 Task: In the Contact  AveryRobinson41@colgate.com; add deal stage: 'Appointment Scheduled'; Add amount '100000'; Select Deal Type: New Business; Select priority: 'Medium'; Associate deal with contact: choose any two contacts and company: Select any company.. Logged in from softage.1@softage.net
Action: Mouse moved to (96, 58)
Screenshot: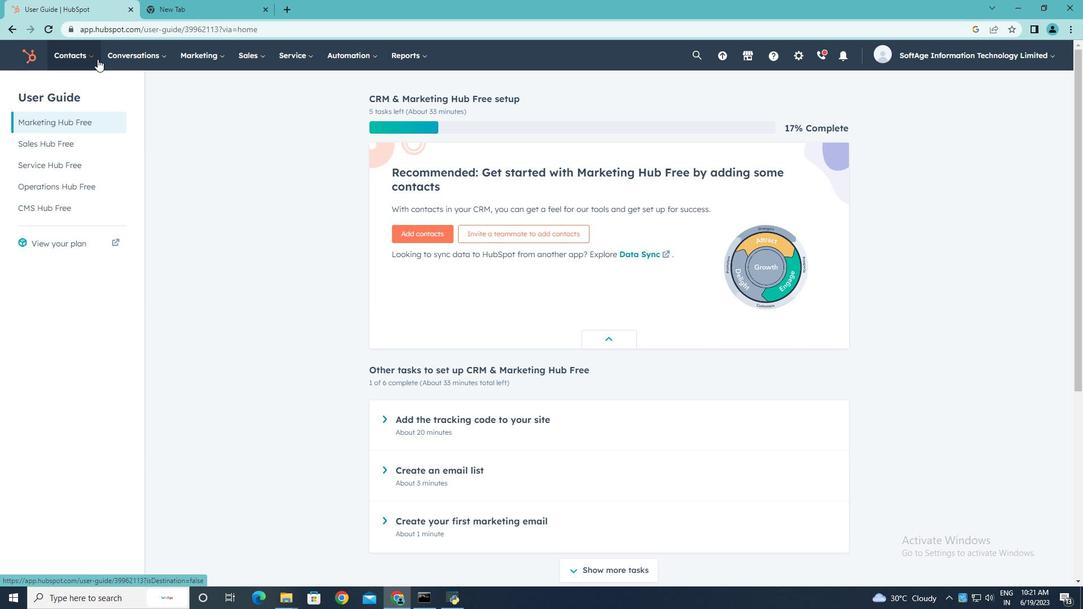 
Action: Mouse pressed left at (96, 58)
Screenshot: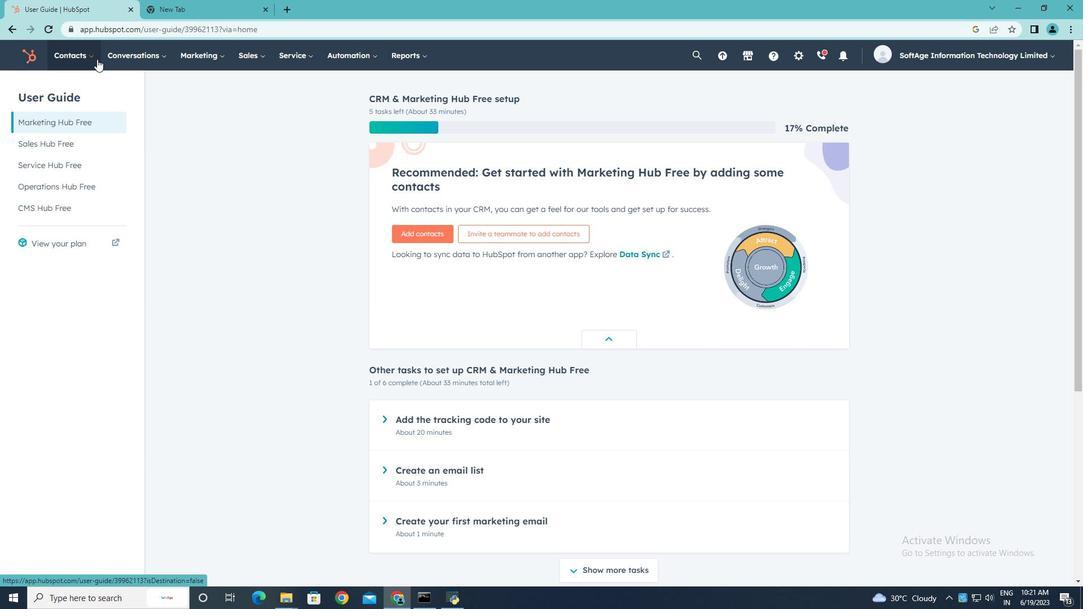 
Action: Mouse moved to (81, 92)
Screenshot: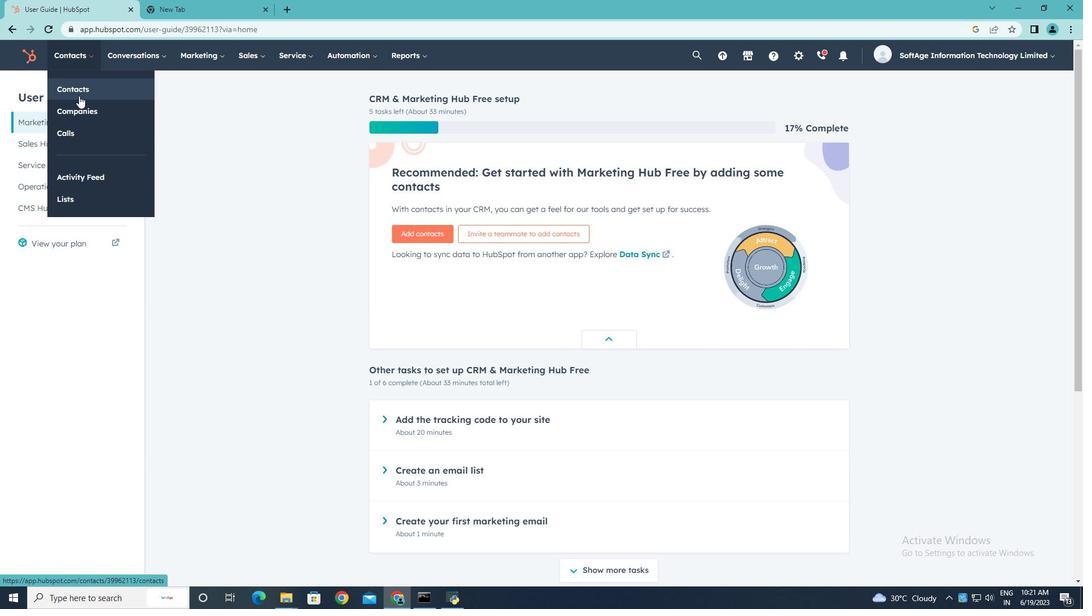 
Action: Mouse pressed left at (81, 92)
Screenshot: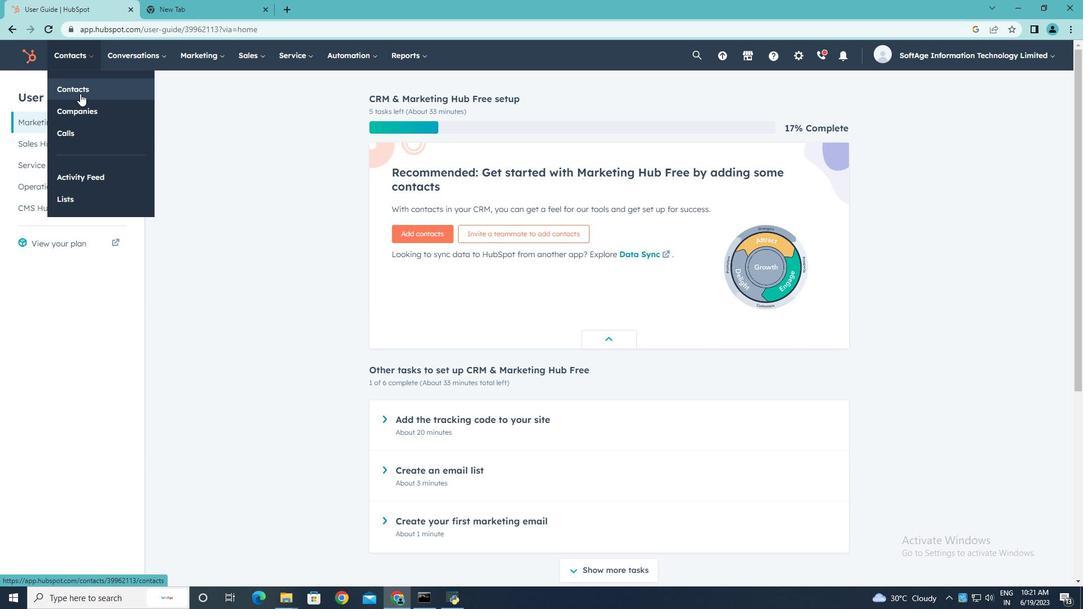 
Action: Mouse moved to (85, 179)
Screenshot: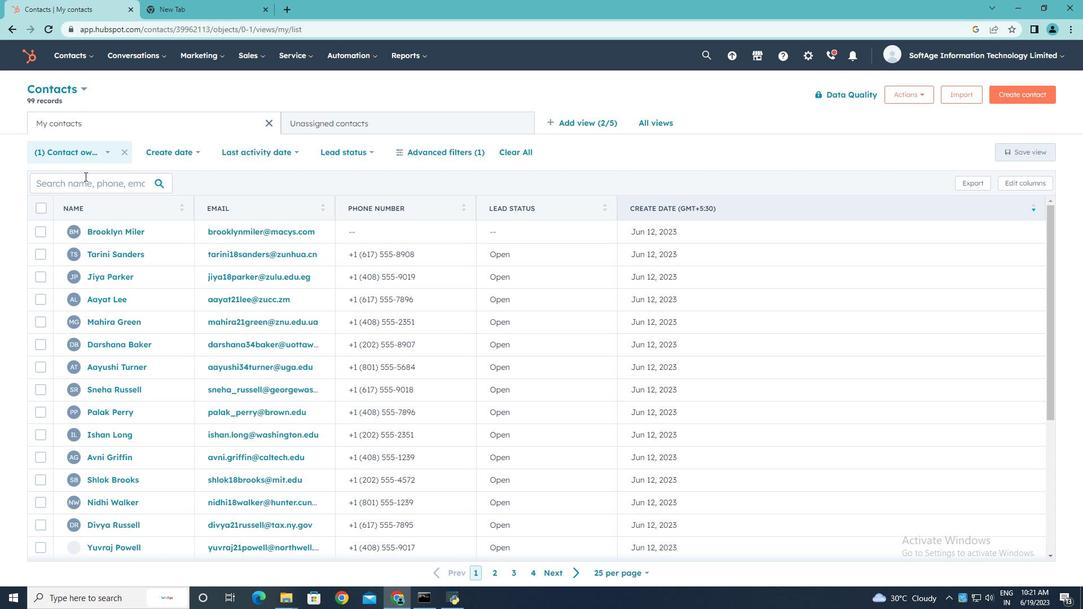 
Action: Mouse pressed left at (85, 179)
Screenshot: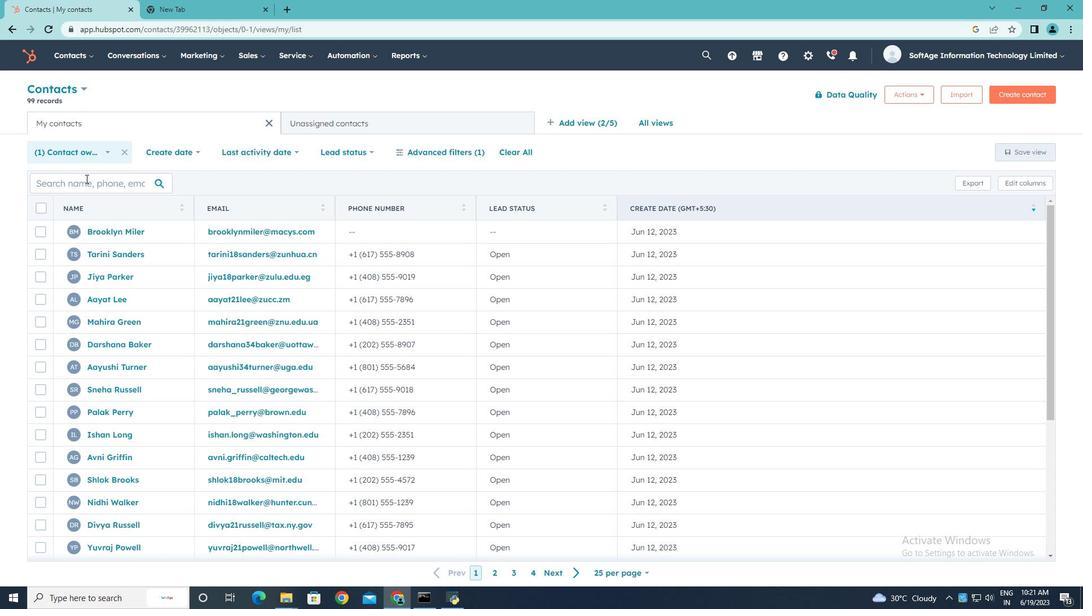 
Action: Key pressed <Key.shift>Avery<Key.shift>Robinson41<Key.shift>@colgate.com
Screenshot: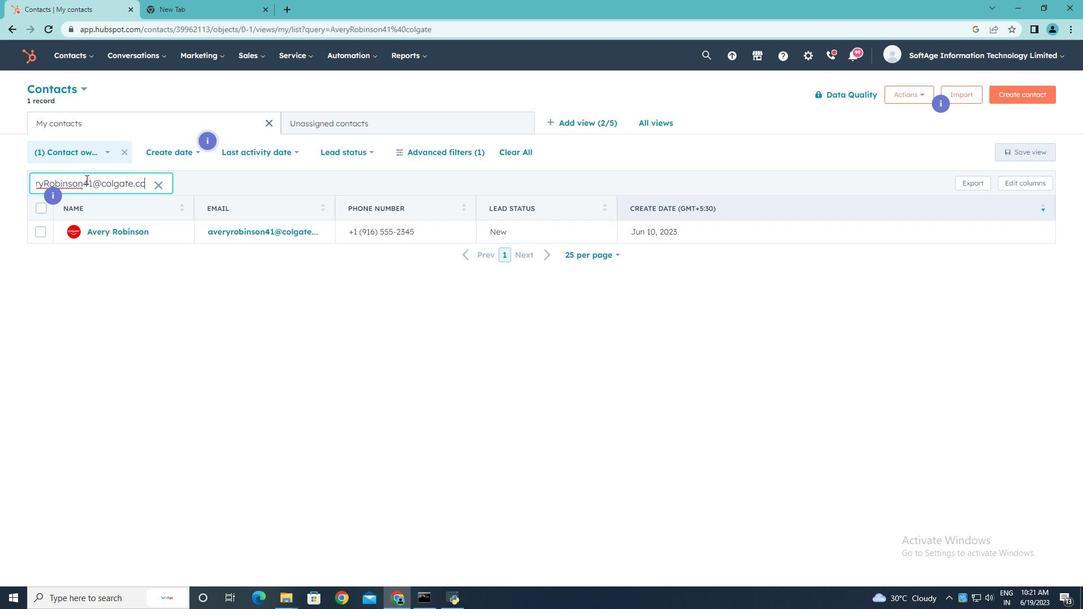 
Action: Mouse moved to (105, 234)
Screenshot: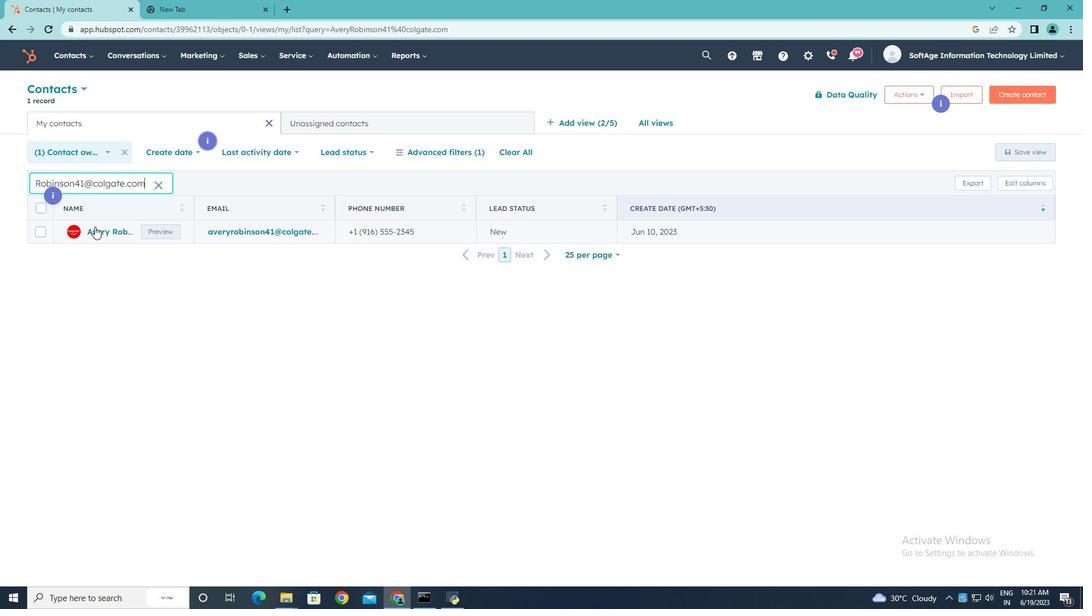 
Action: Mouse pressed left at (105, 234)
Screenshot: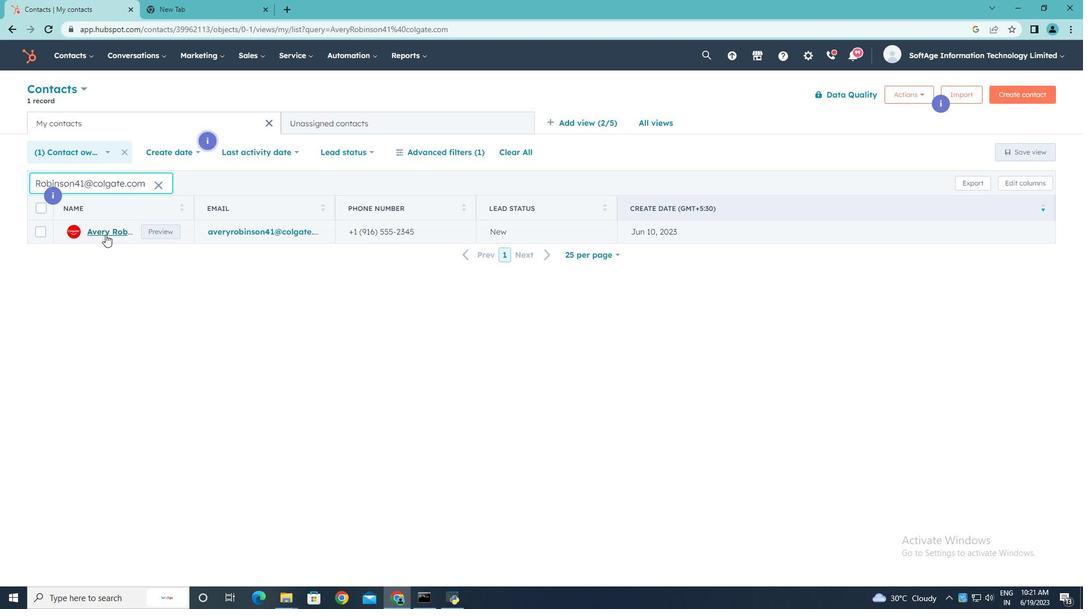
Action: Mouse moved to (765, 439)
Screenshot: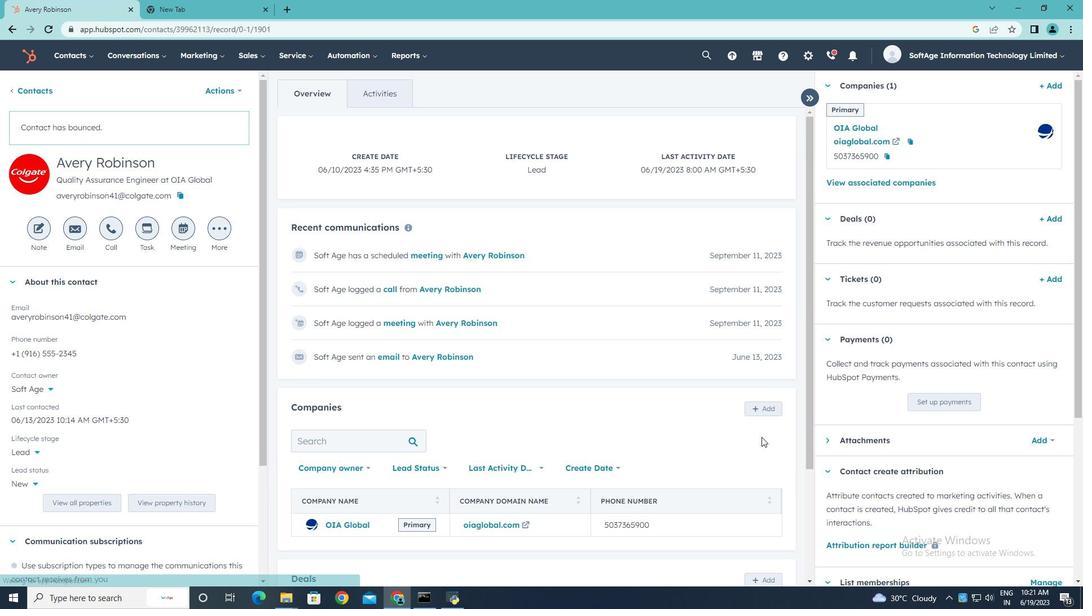 
Action: Mouse scrolled (765, 438) with delta (0, 0)
Screenshot: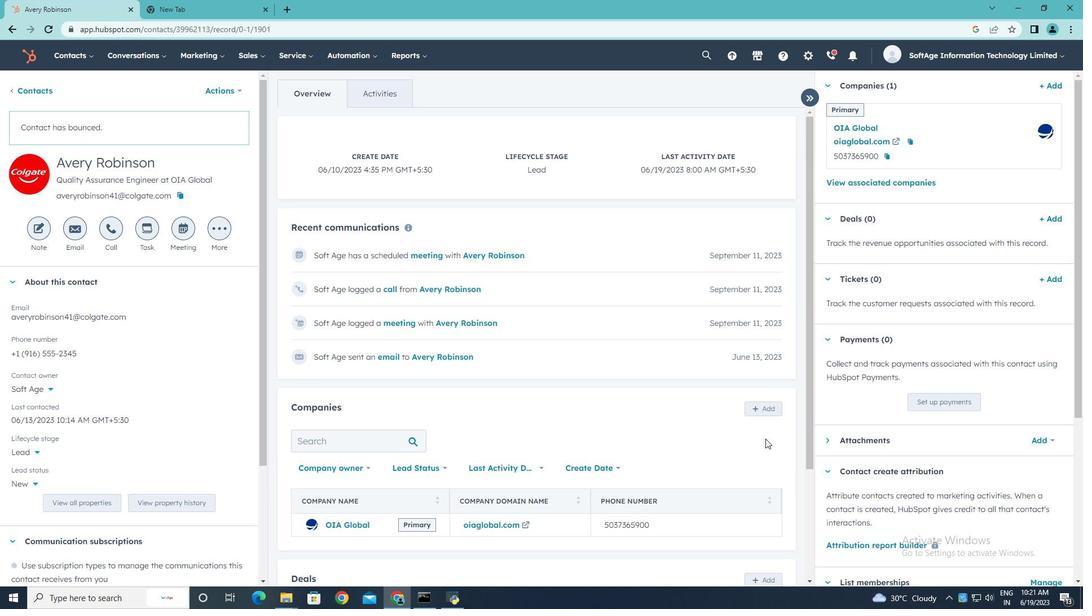 
Action: Mouse scrolled (765, 438) with delta (0, 0)
Screenshot: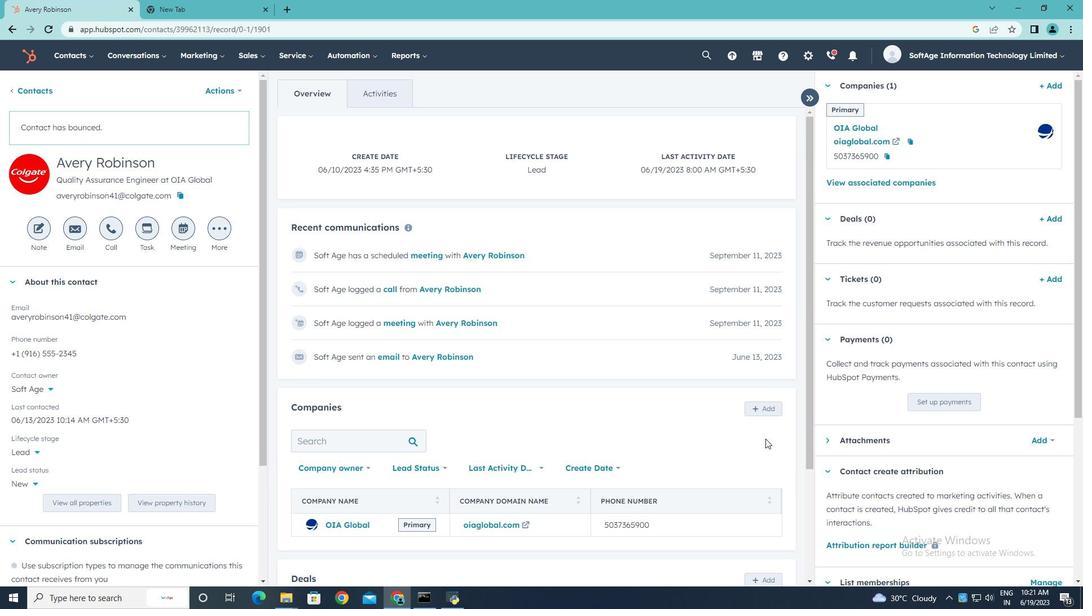 
Action: Mouse scrolled (765, 438) with delta (0, 0)
Screenshot: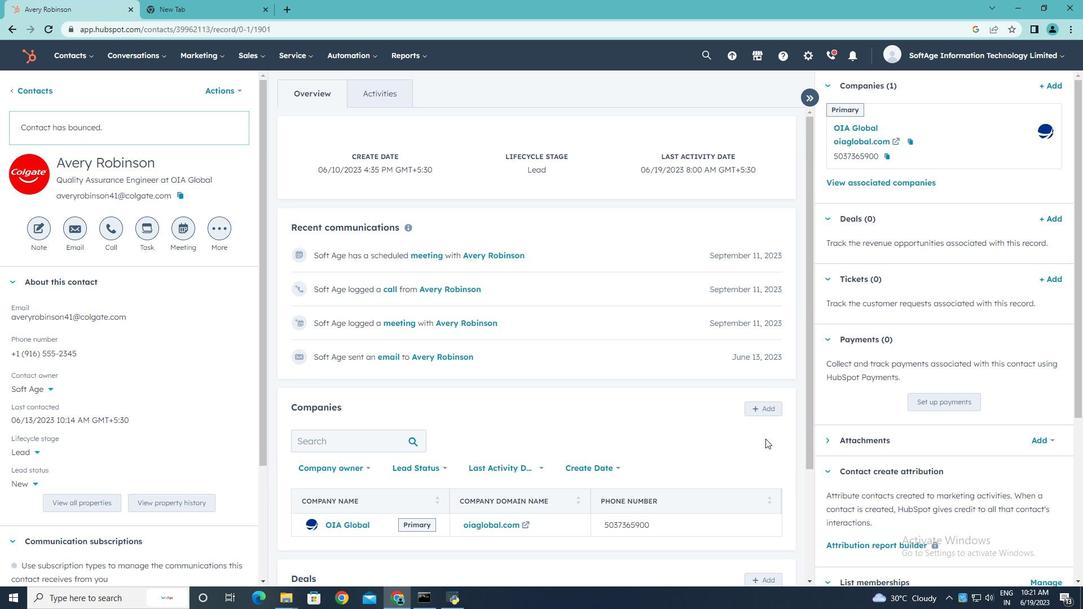 
Action: Mouse scrolled (765, 438) with delta (0, 0)
Screenshot: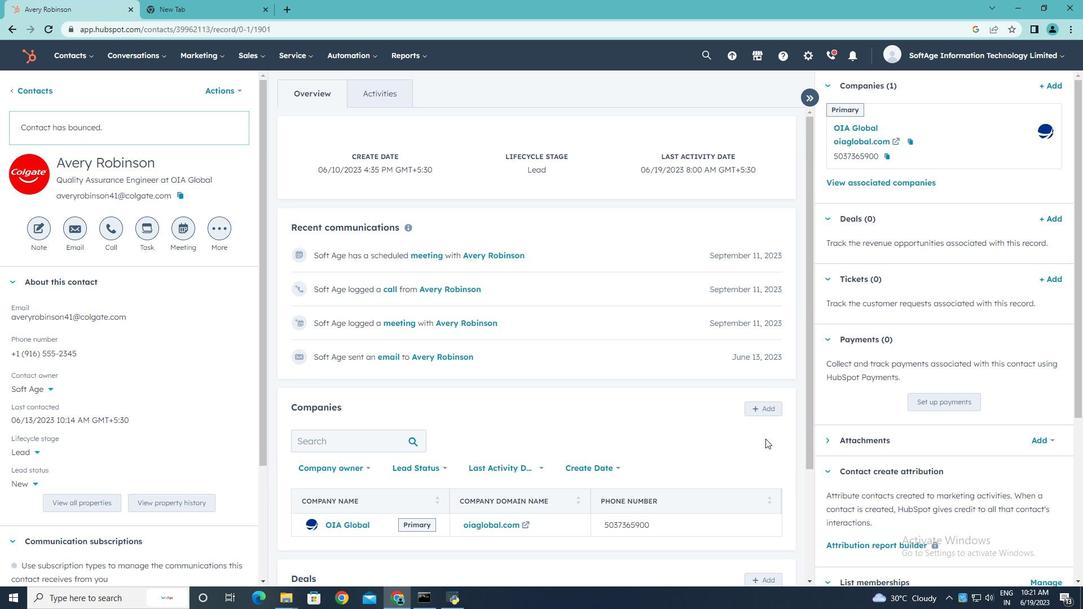 
Action: Mouse scrolled (765, 438) with delta (0, 0)
Screenshot: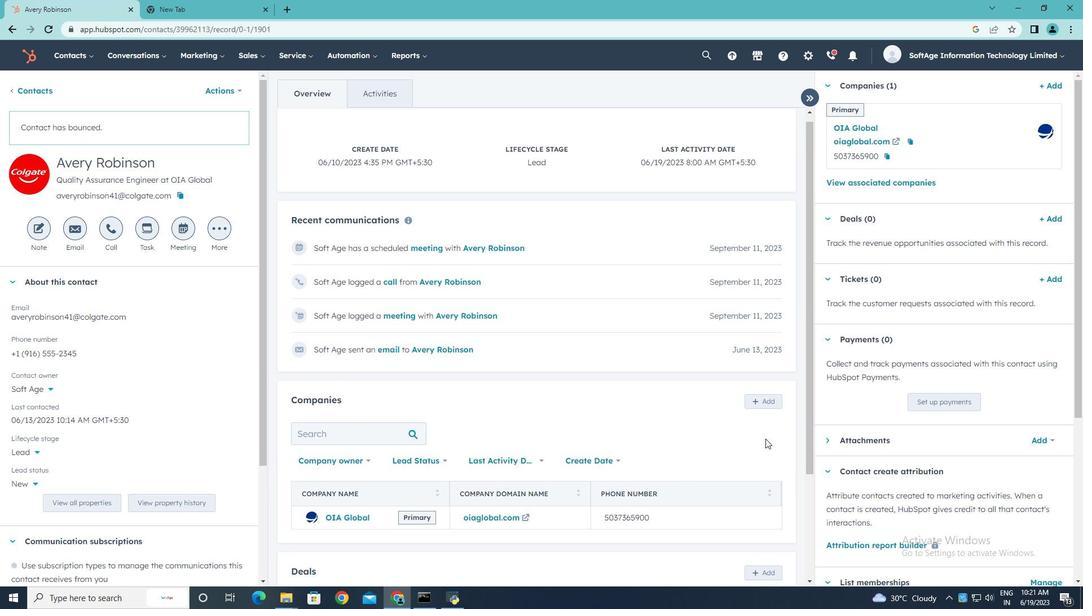 
Action: Mouse moved to (763, 431)
Screenshot: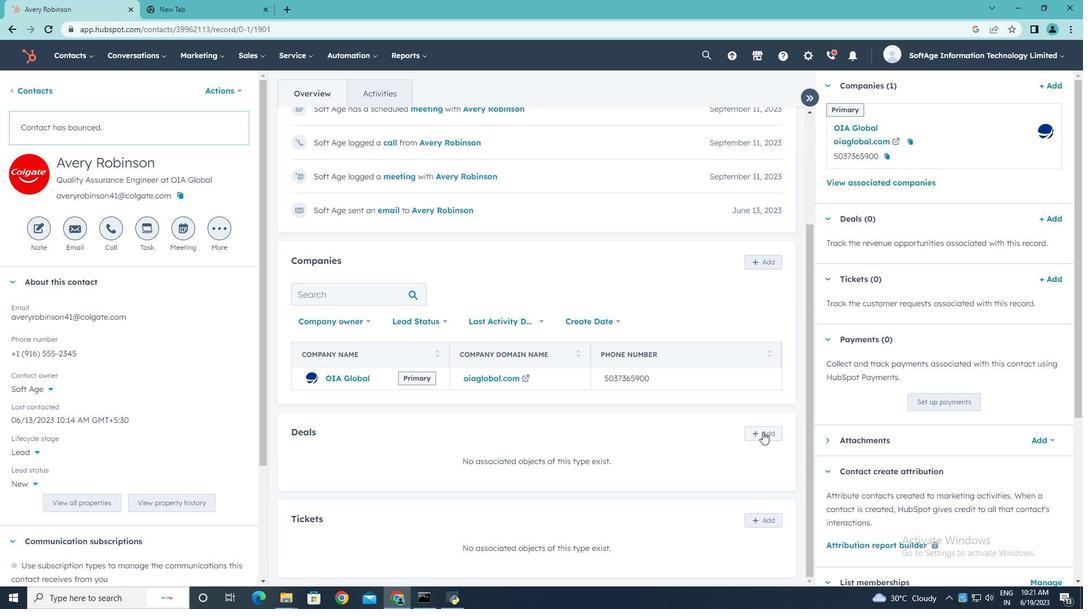 
Action: Mouse pressed left at (763, 431)
Screenshot: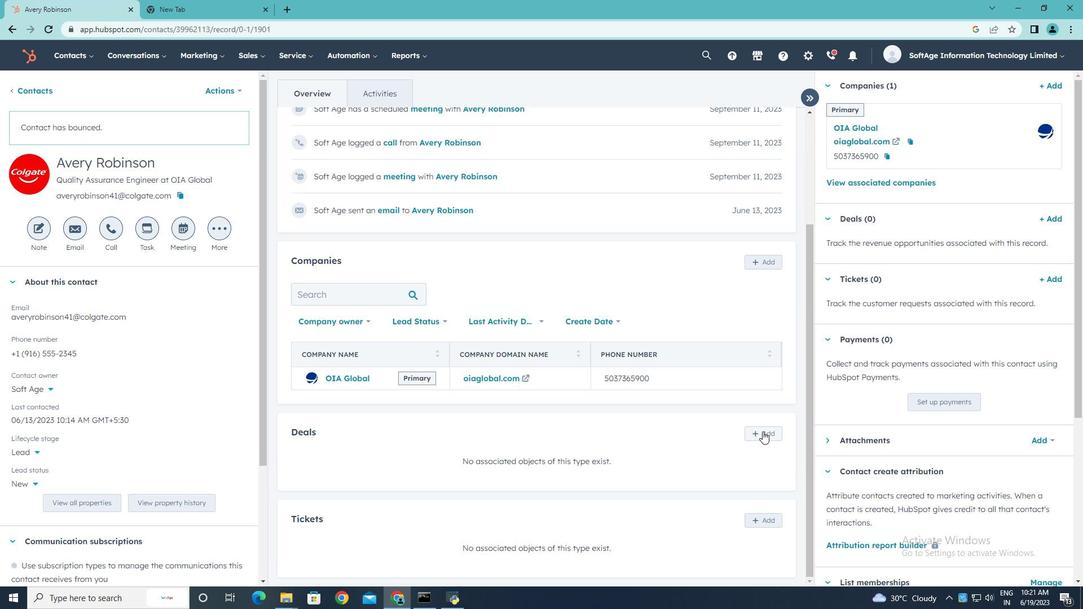 
Action: Mouse moved to (1037, 290)
Screenshot: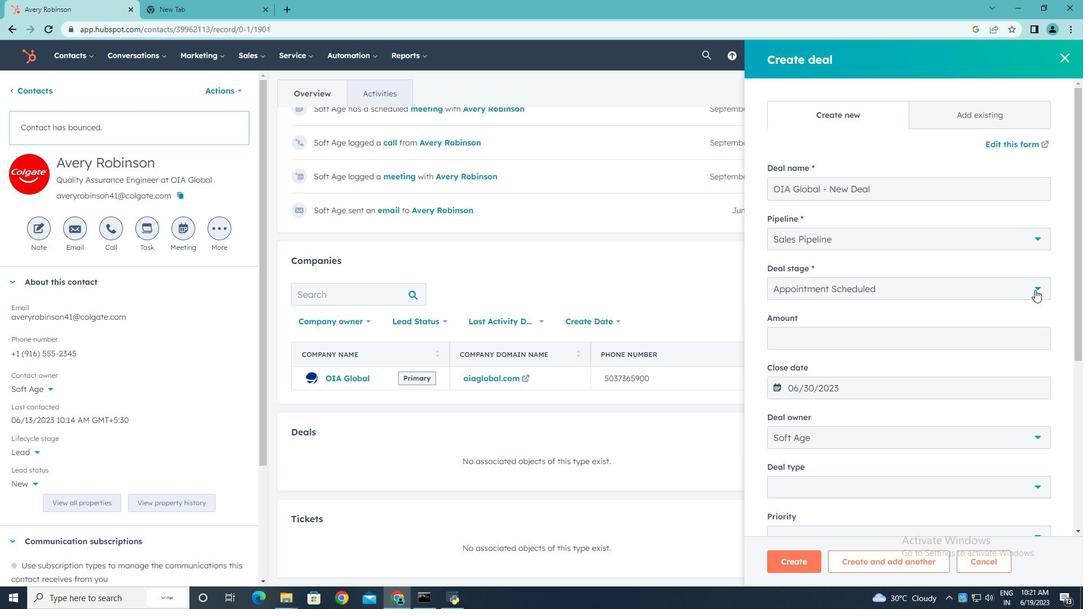 
Action: Mouse pressed left at (1037, 290)
Screenshot: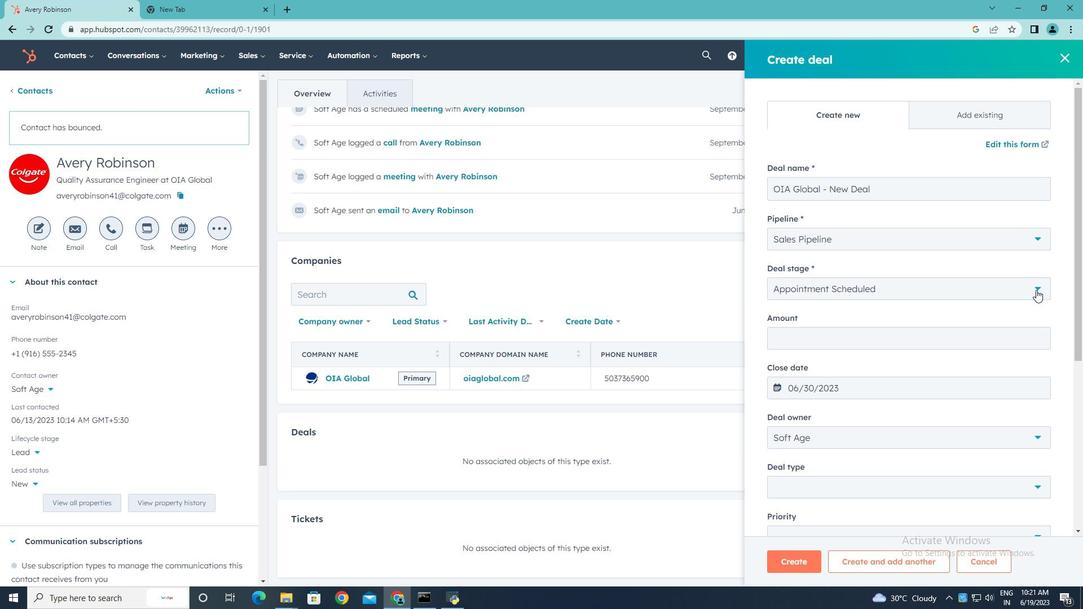 
Action: Mouse moved to (869, 348)
Screenshot: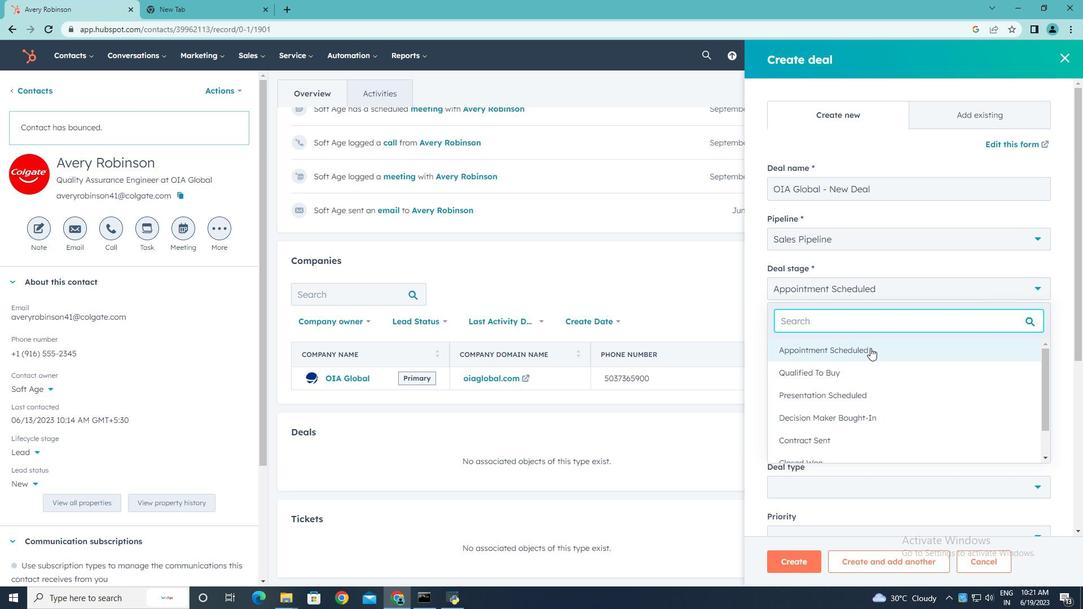 
Action: Mouse pressed left at (869, 348)
Screenshot: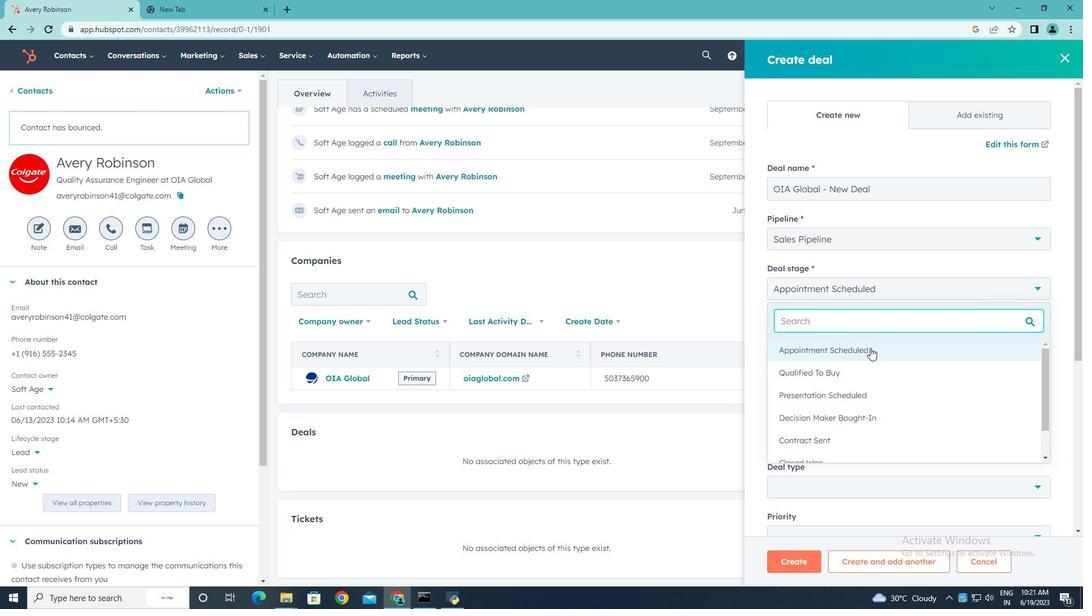 
Action: Mouse moved to (832, 335)
Screenshot: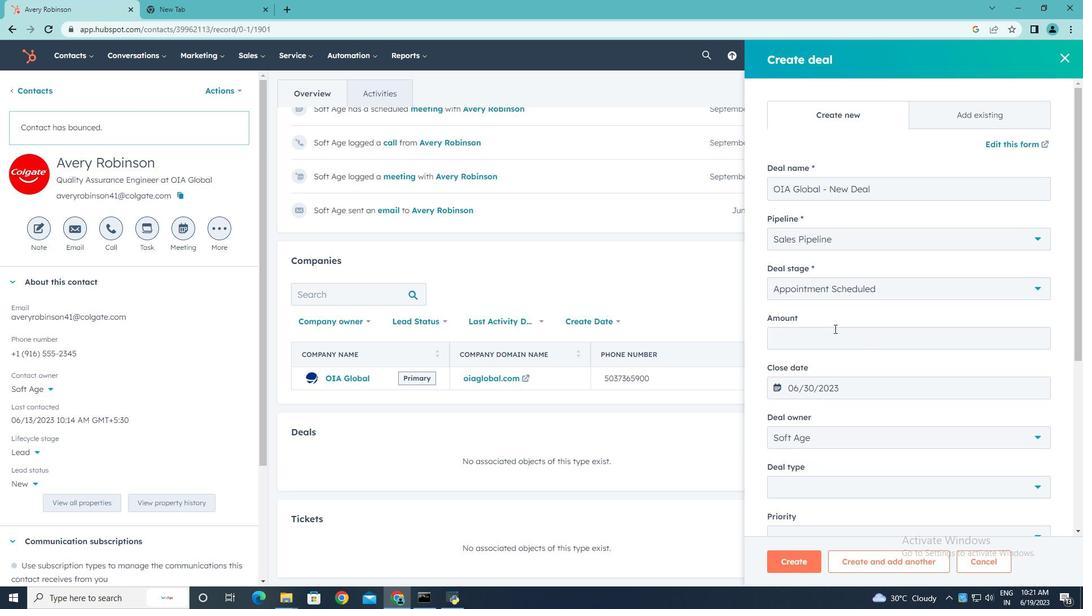 
Action: Mouse pressed left at (832, 335)
Screenshot: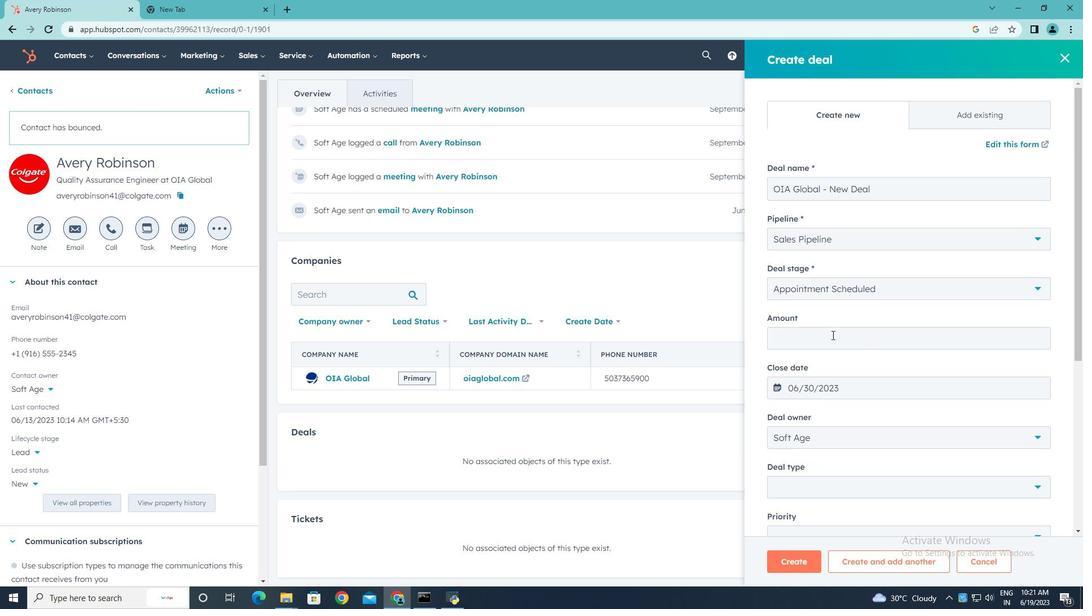 
Action: Key pressed 100000
Screenshot: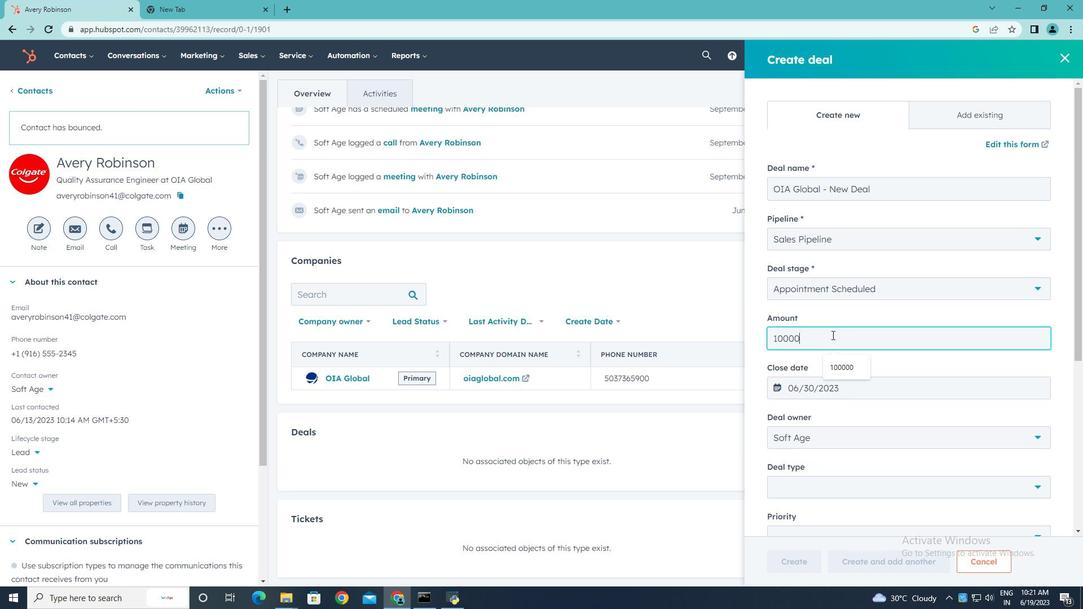 
Action: Mouse moved to (1039, 486)
Screenshot: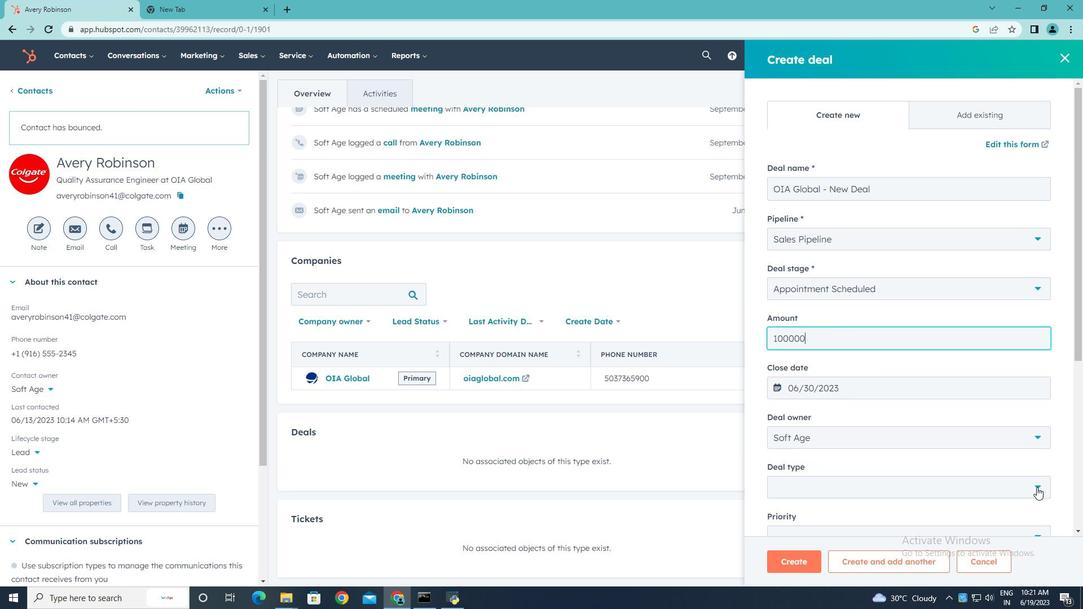 
Action: Mouse pressed left at (1039, 486)
Screenshot: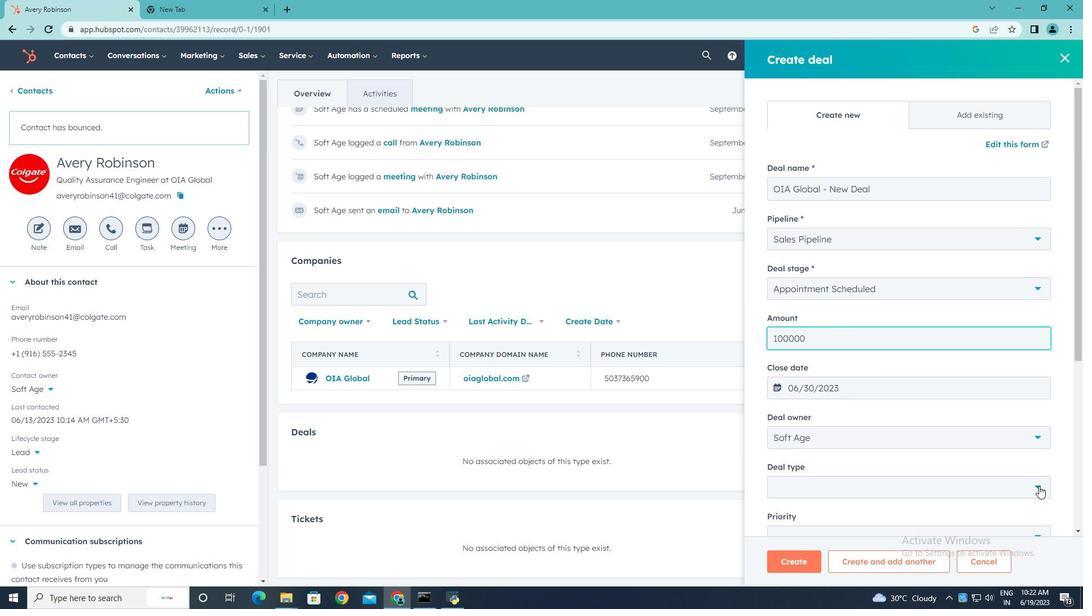 
Action: Mouse moved to (856, 539)
Screenshot: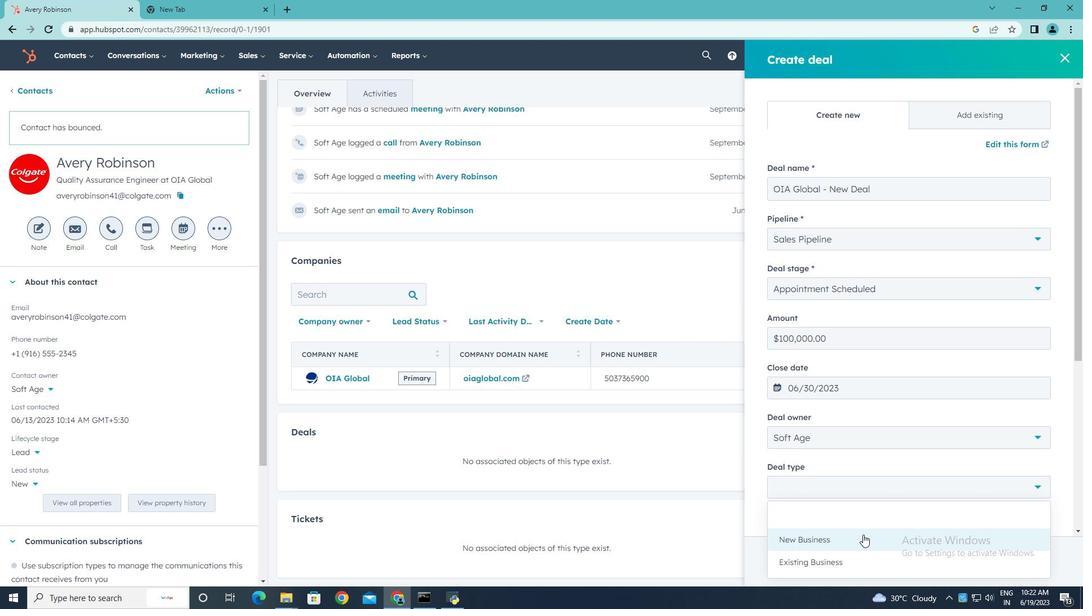 
Action: Mouse pressed left at (856, 539)
Screenshot: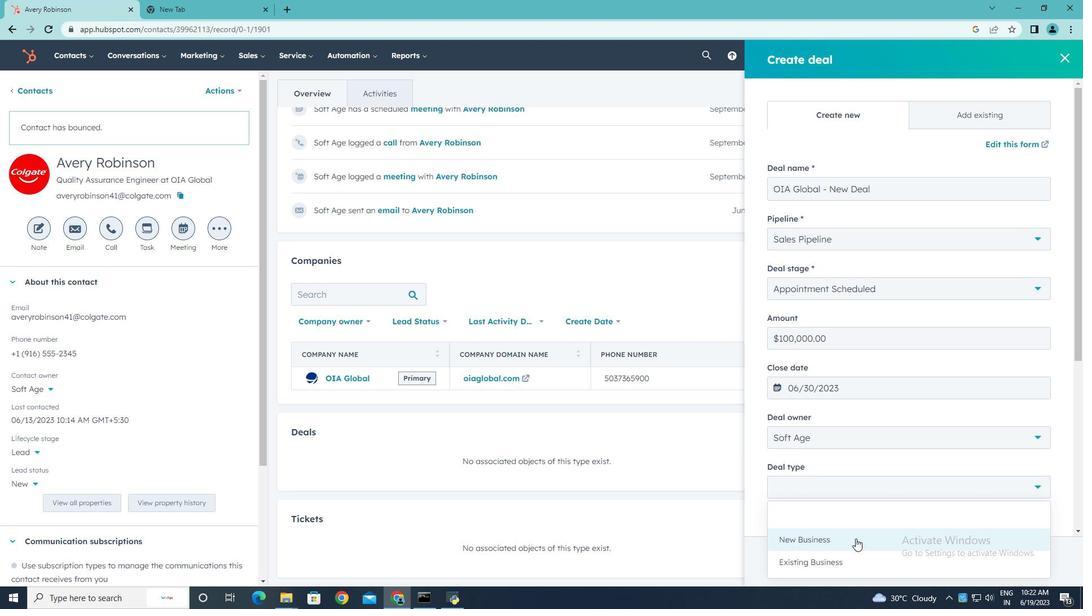 
Action: Mouse moved to (861, 416)
Screenshot: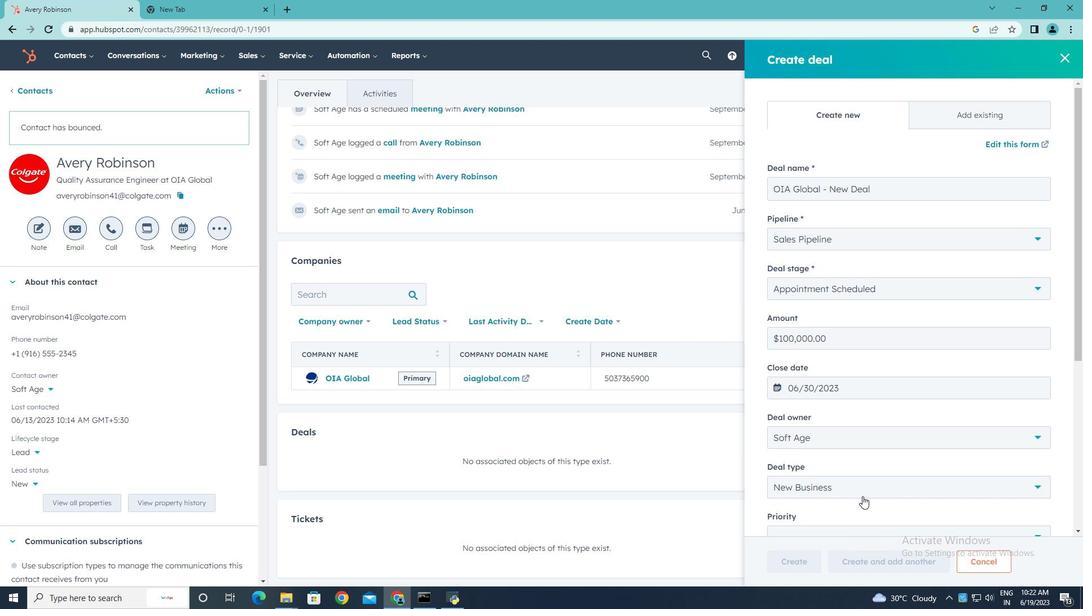 
Action: Mouse scrolled (861, 415) with delta (0, 0)
Screenshot: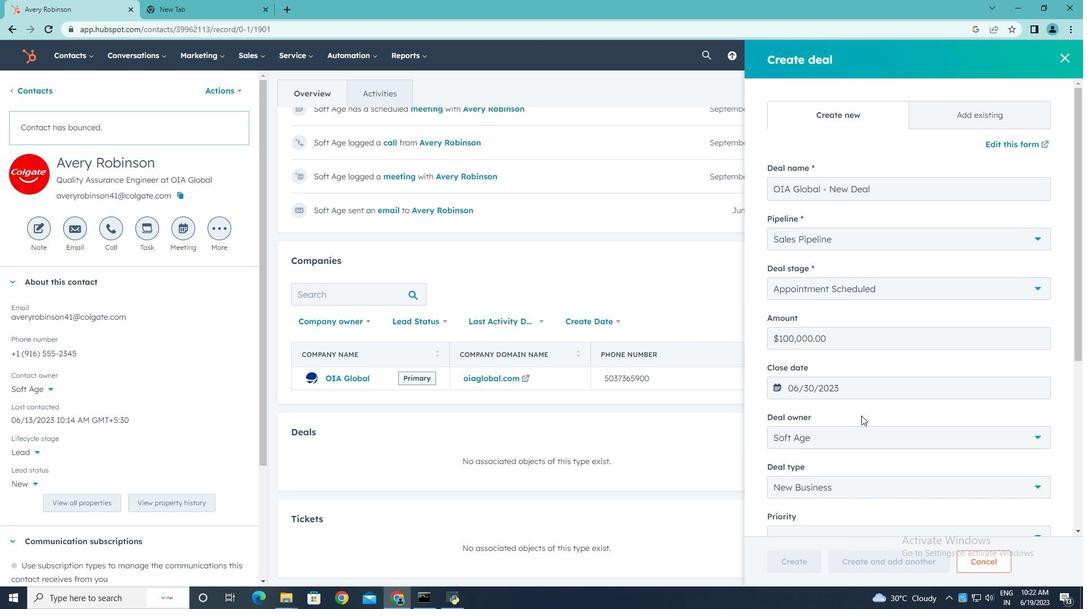 
Action: Mouse scrolled (861, 415) with delta (0, 0)
Screenshot: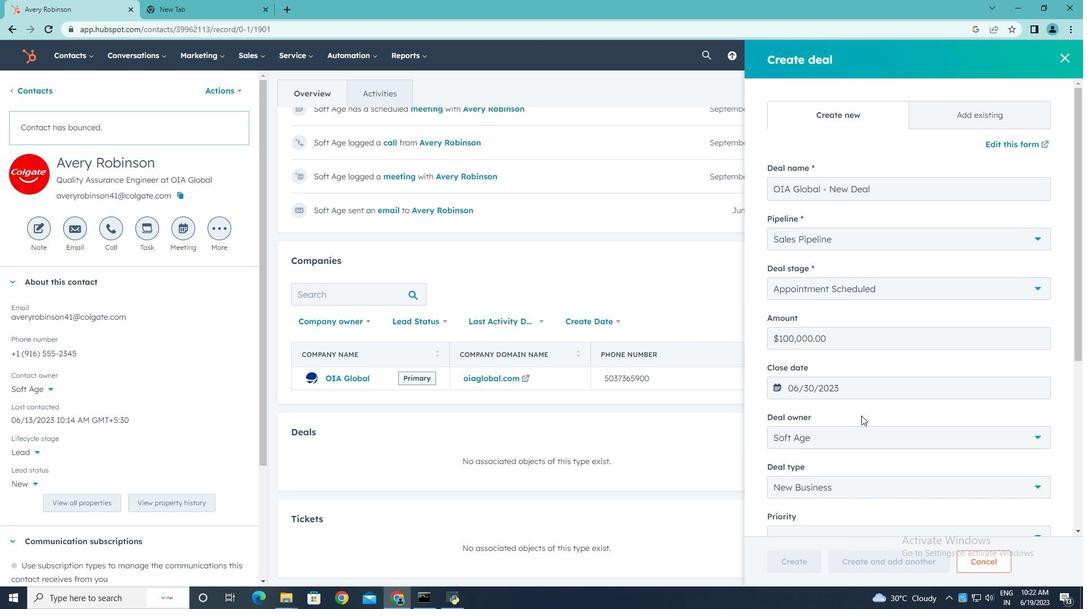 
Action: Mouse scrolled (861, 415) with delta (0, 0)
Screenshot: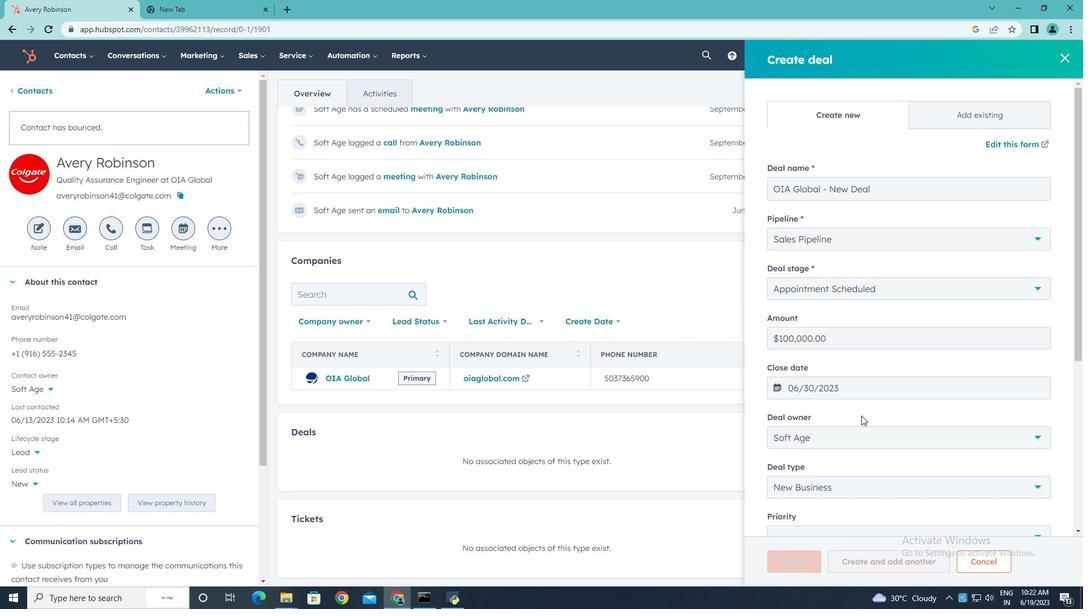 
Action: Mouse scrolled (861, 415) with delta (0, 0)
Screenshot: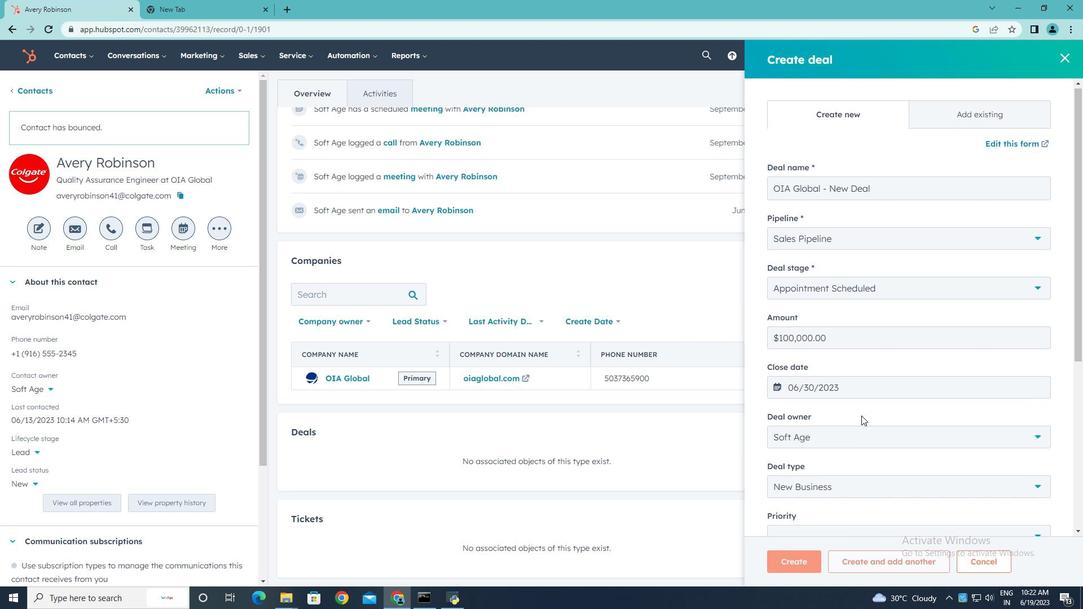 
Action: Mouse scrolled (861, 415) with delta (0, 0)
Screenshot: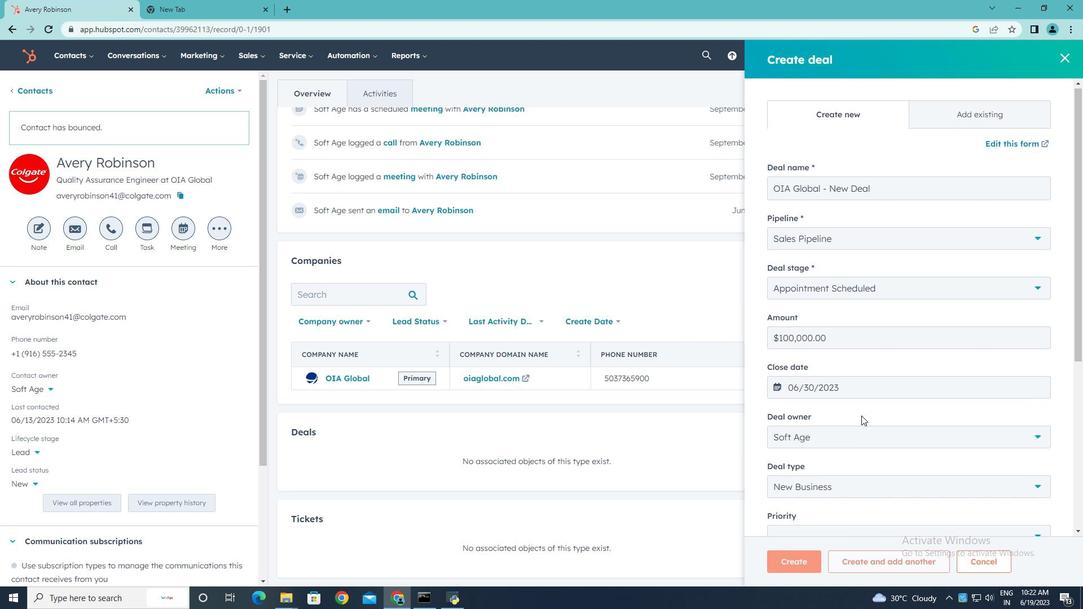 
Action: Mouse scrolled (861, 415) with delta (0, 0)
Screenshot: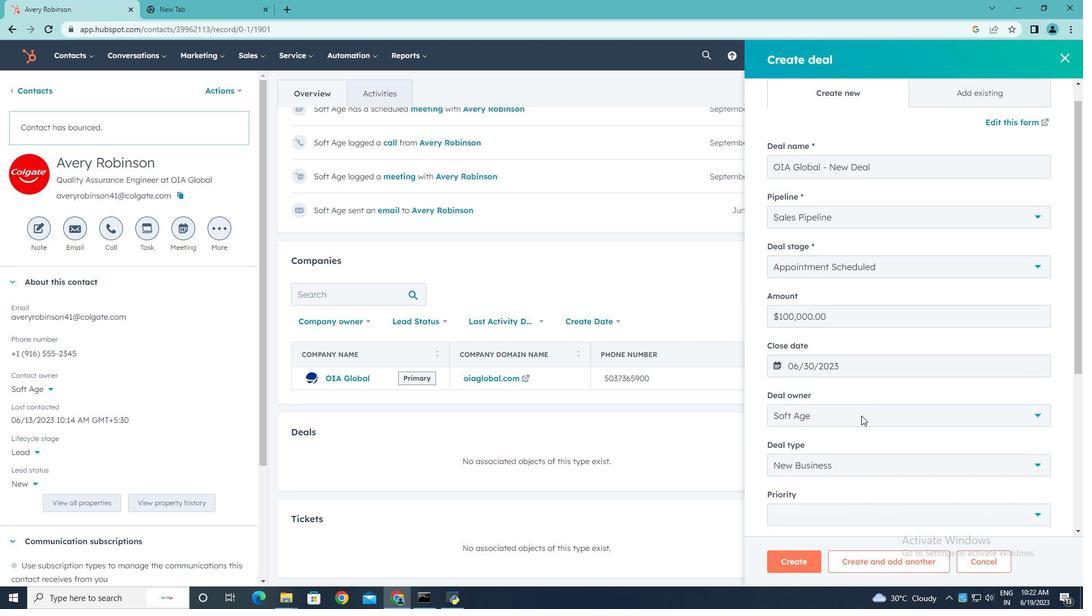 
Action: Mouse moved to (1041, 256)
Screenshot: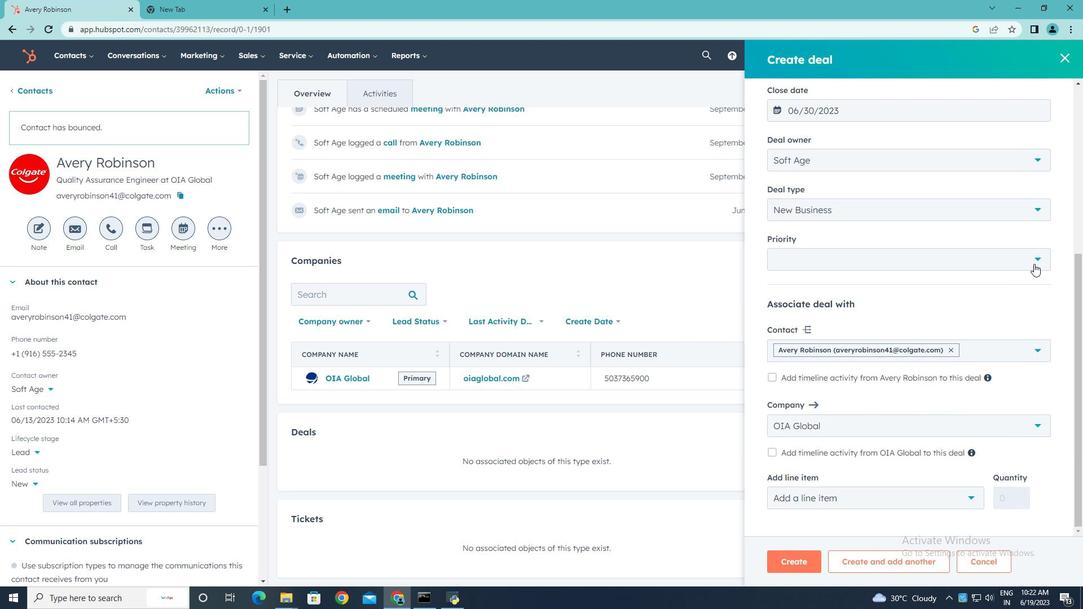 
Action: Mouse pressed left at (1041, 256)
Screenshot: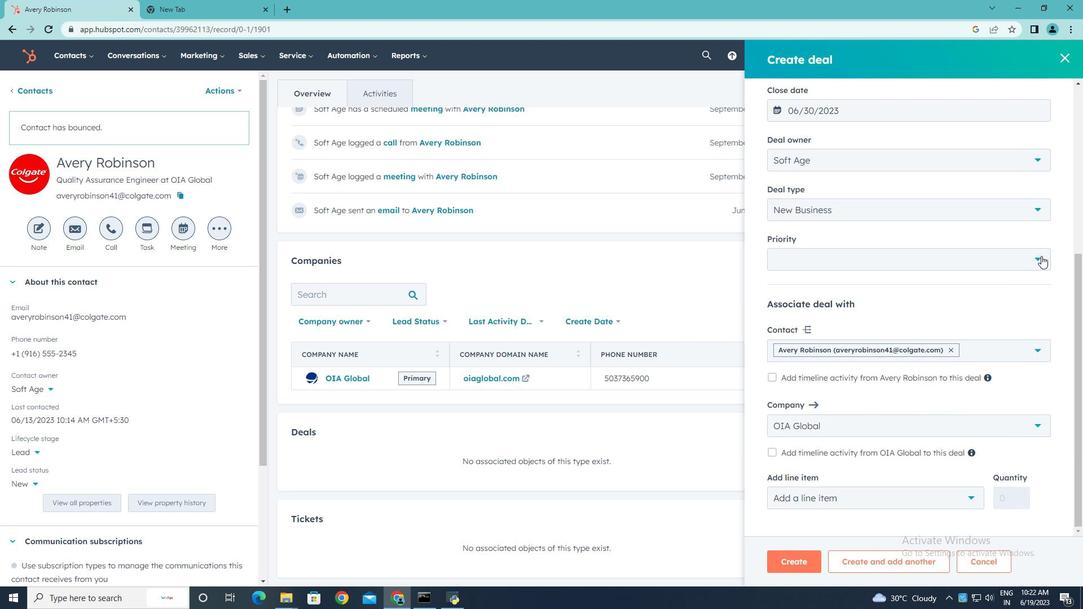 
Action: Mouse moved to (858, 336)
Screenshot: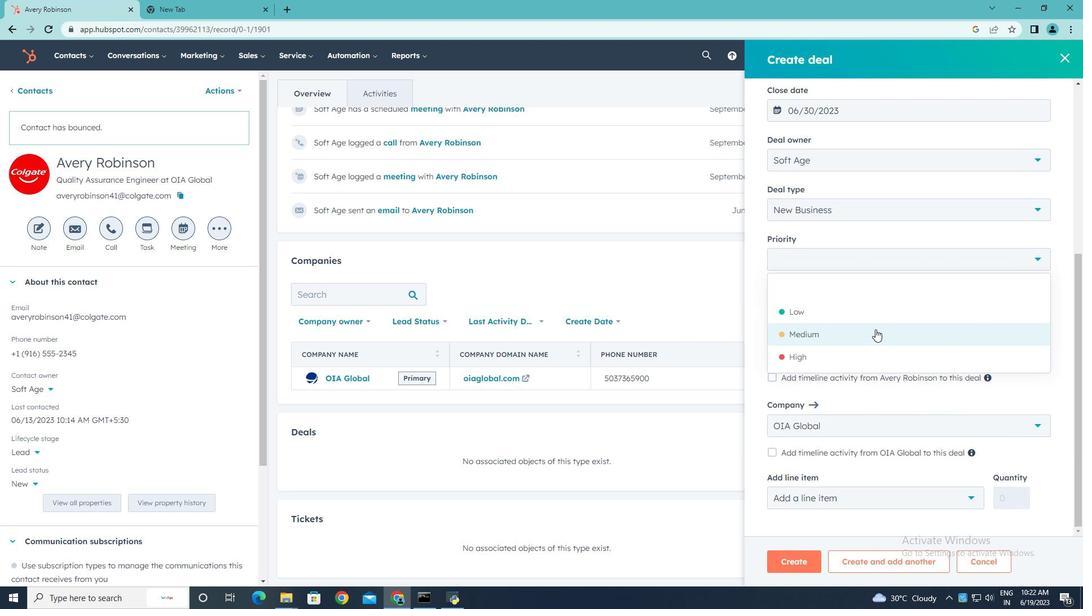 
Action: Mouse pressed left at (858, 336)
Screenshot: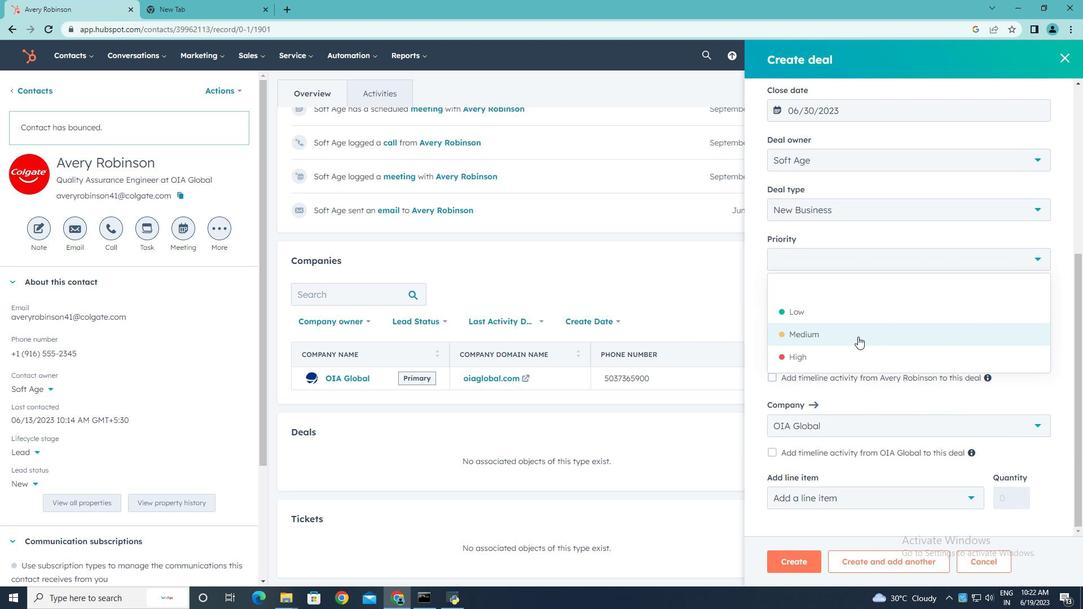 
Action: Mouse moved to (1040, 347)
Screenshot: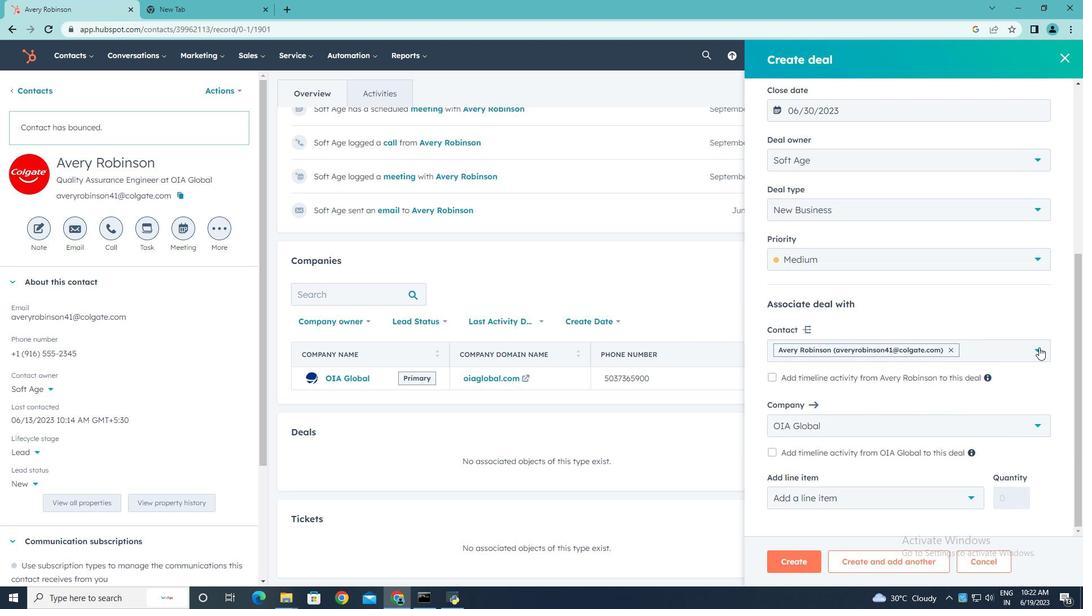 
Action: Mouse pressed left at (1040, 347)
Screenshot: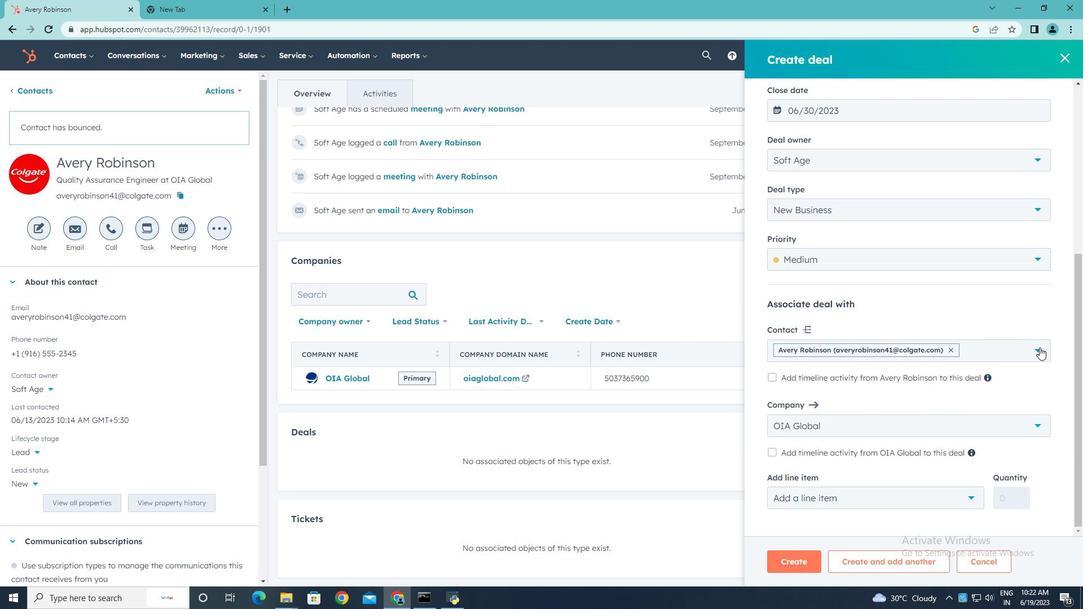 
Action: Mouse moved to (782, 505)
Screenshot: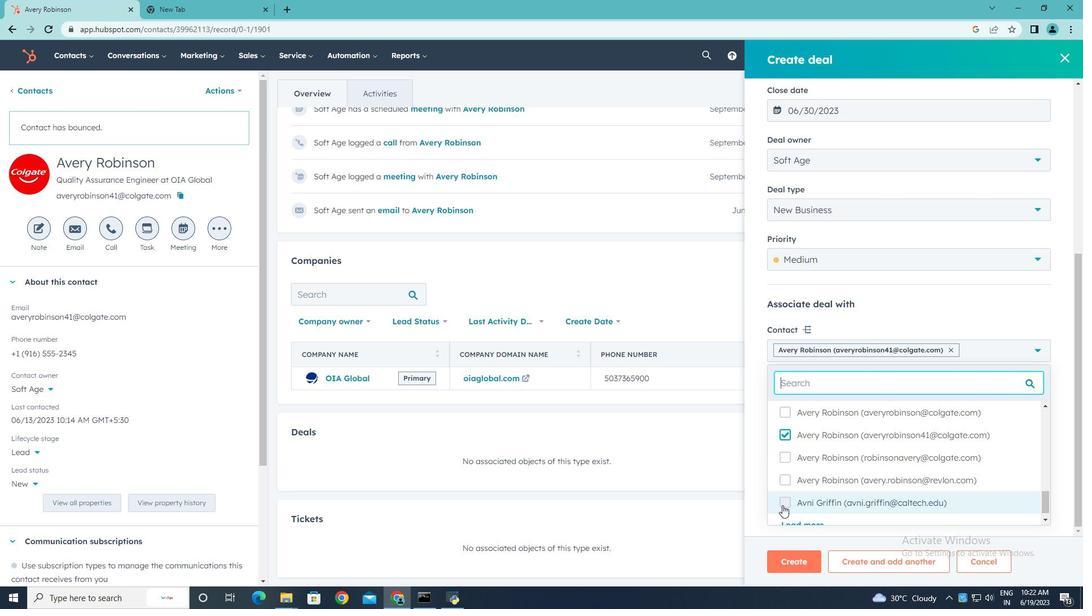 
Action: Mouse pressed left at (782, 505)
Screenshot: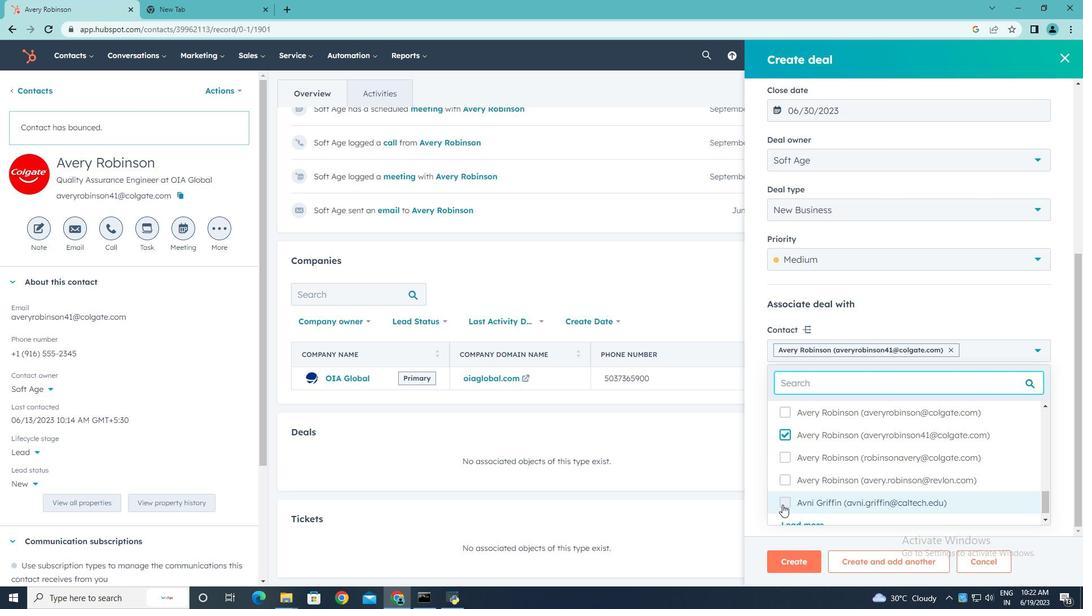 
Action: Mouse moved to (1034, 361)
Screenshot: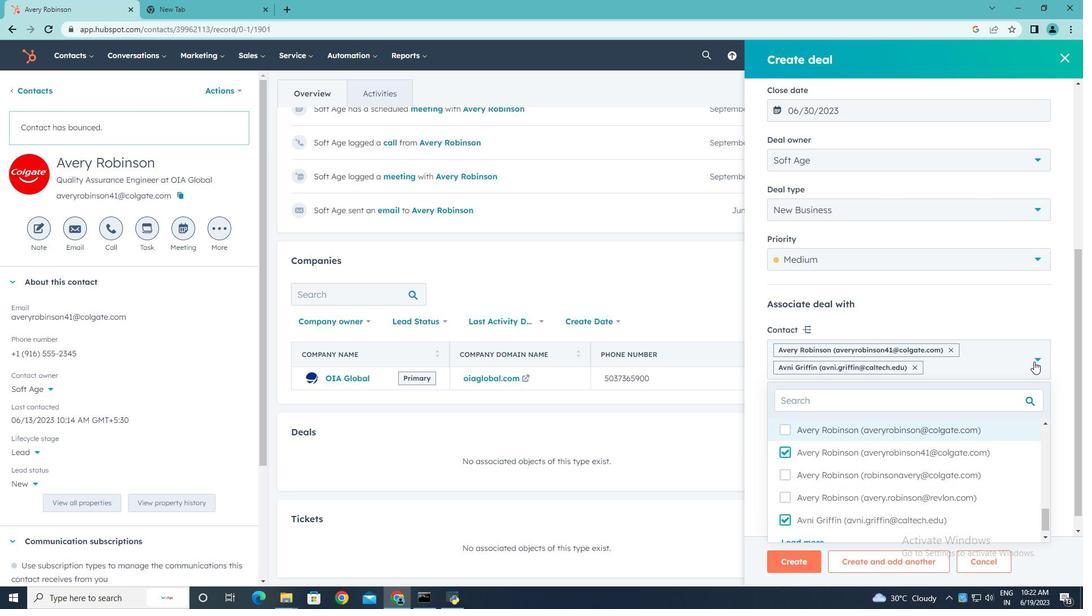 
Action: Mouse pressed left at (1034, 361)
Screenshot: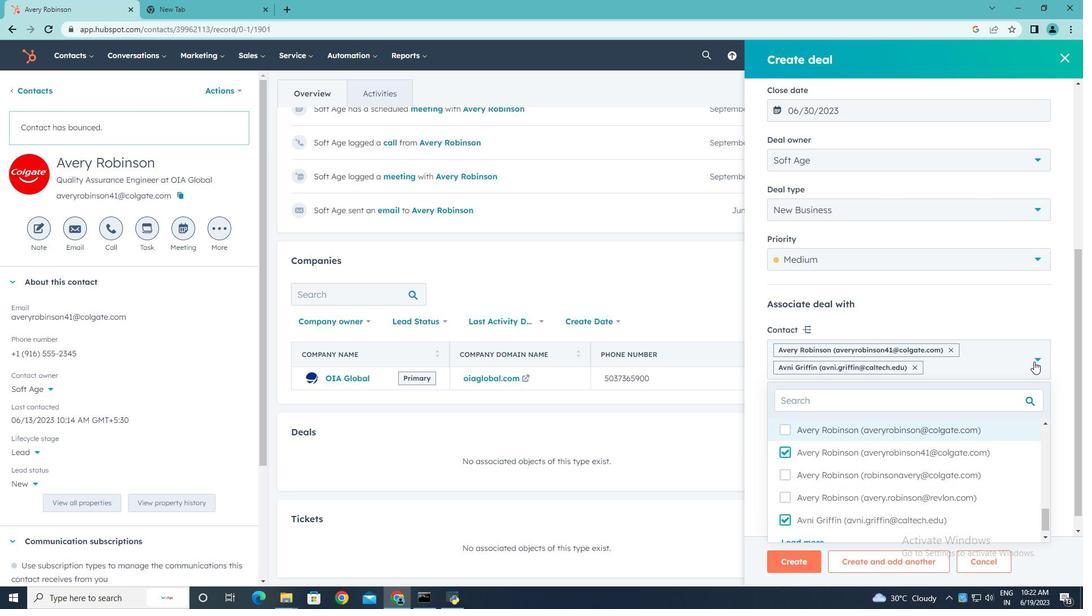 
Action: Mouse moved to (1011, 419)
Screenshot: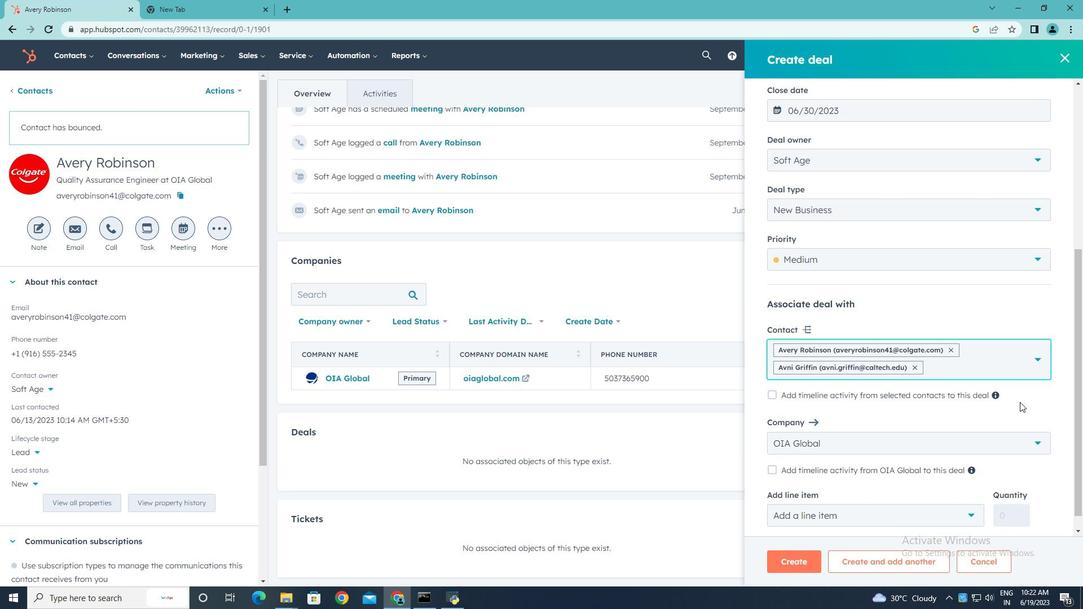 
Action: Mouse scrolled (1011, 419) with delta (0, 0)
Screenshot: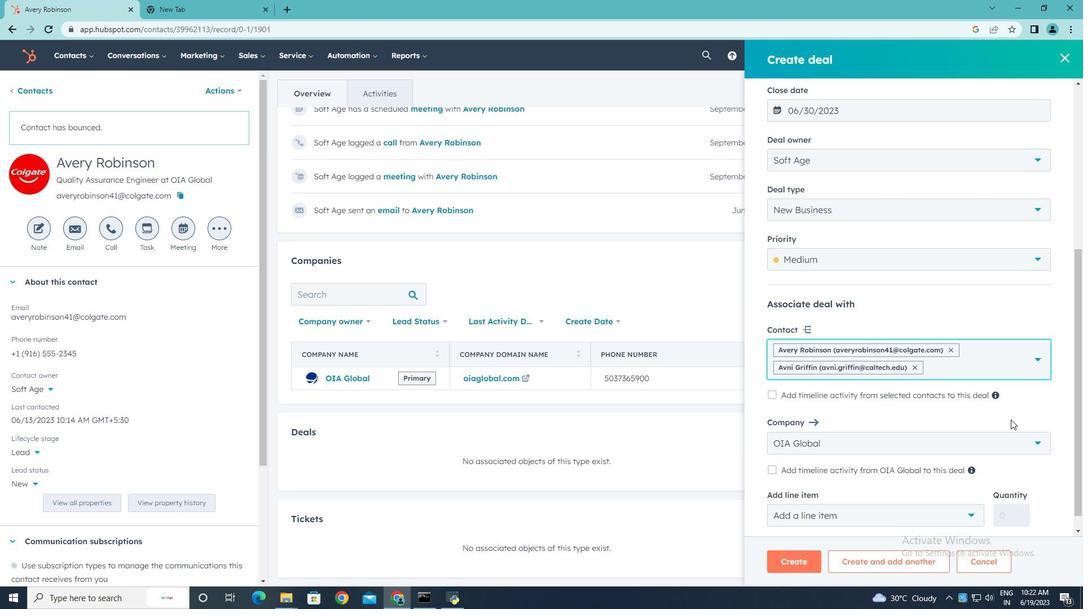 
Action: Mouse scrolled (1011, 419) with delta (0, 0)
Screenshot: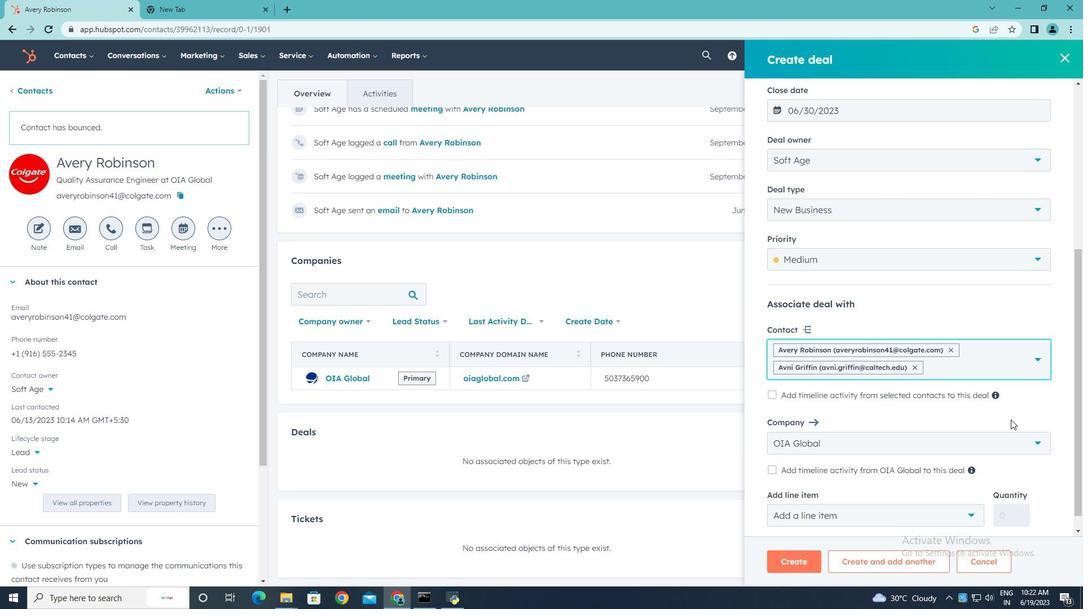 
Action: Mouse scrolled (1011, 419) with delta (0, 0)
Screenshot: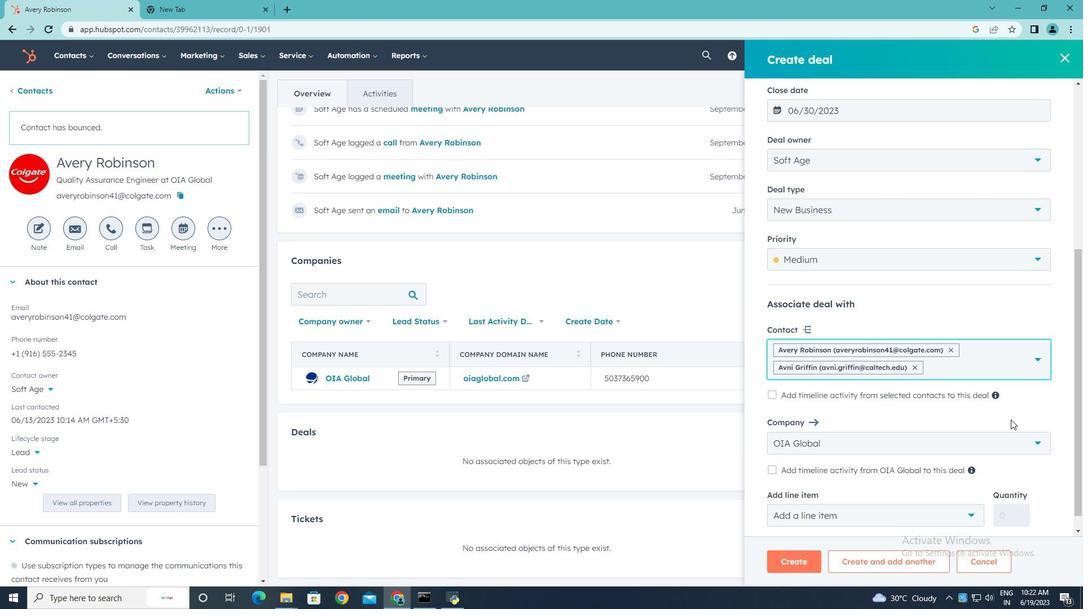 
Action: Mouse scrolled (1011, 419) with delta (0, 0)
Screenshot: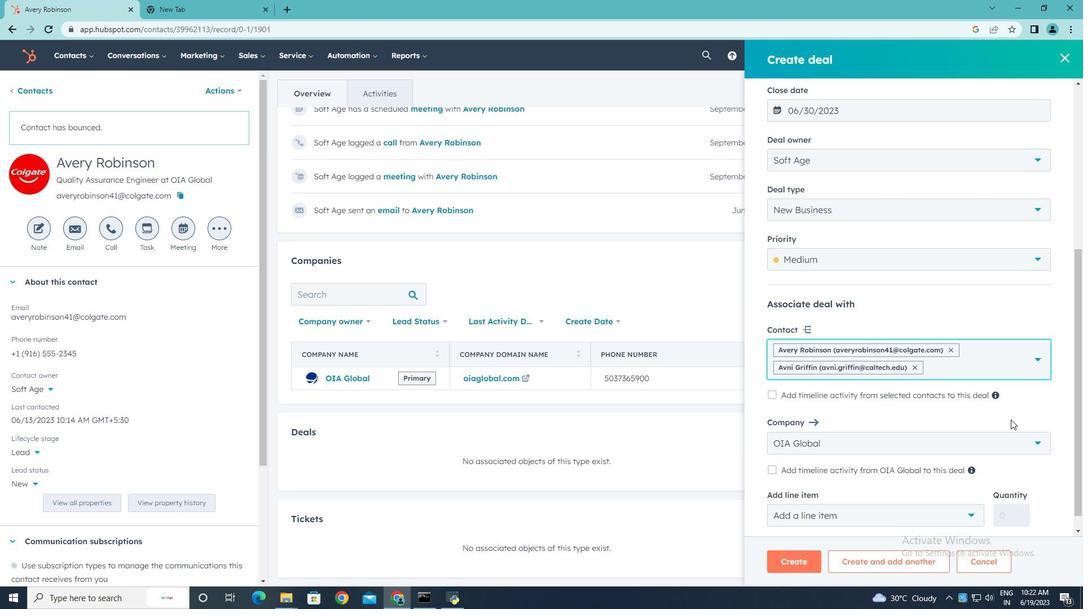 
Action: Mouse moved to (803, 565)
Screenshot: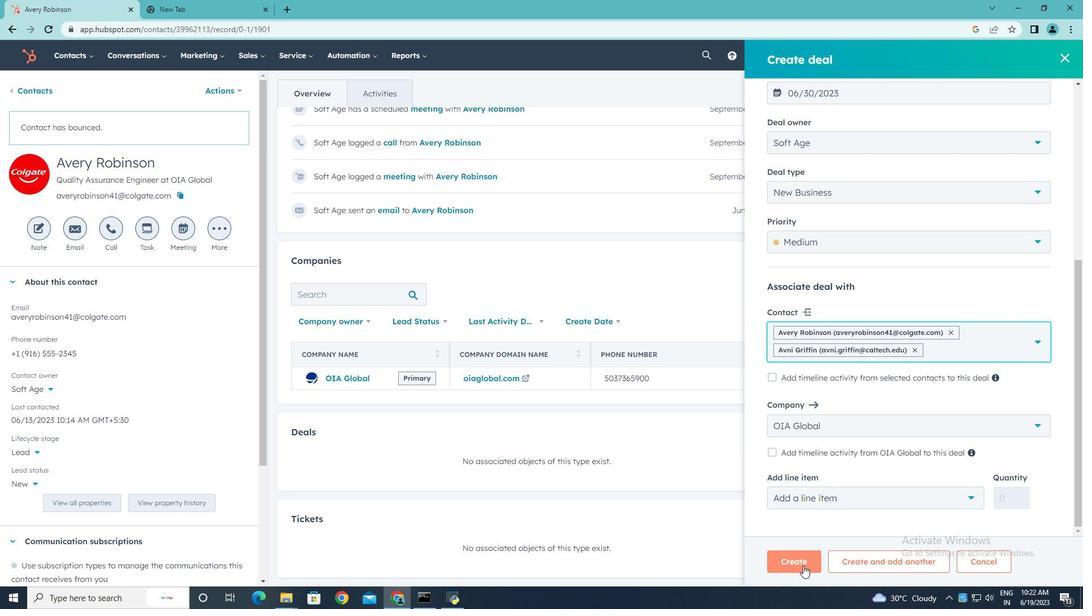 
Action: Mouse pressed left at (803, 565)
Screenshot: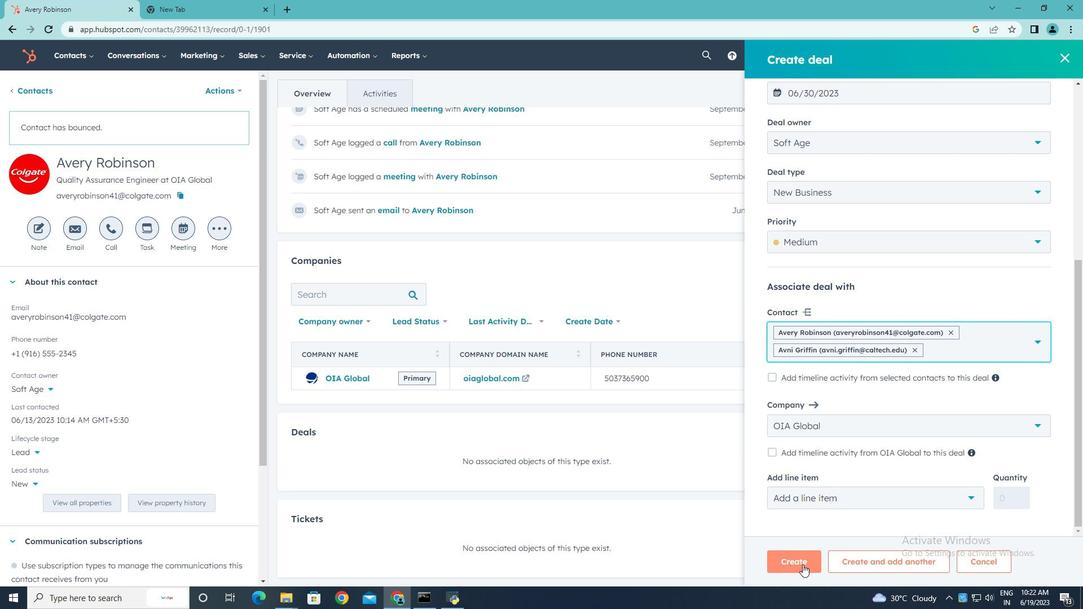 
